 Task: Choose the host language as German.
Action: Mouse moved to (892, 125)
Screenshot: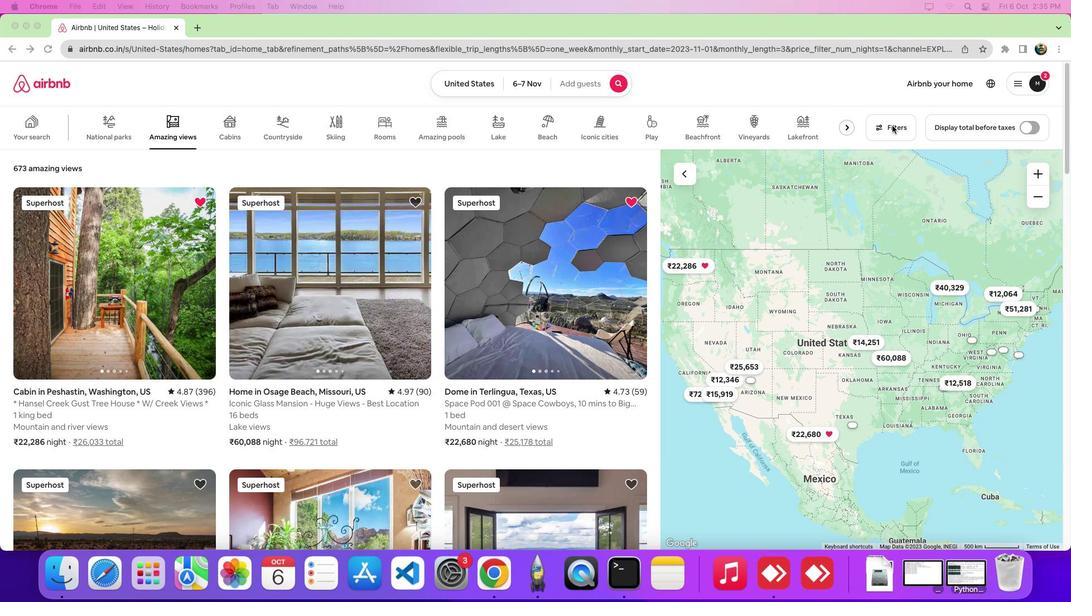 
Action: Mouse pressed left at (892, 125)
Screenshot: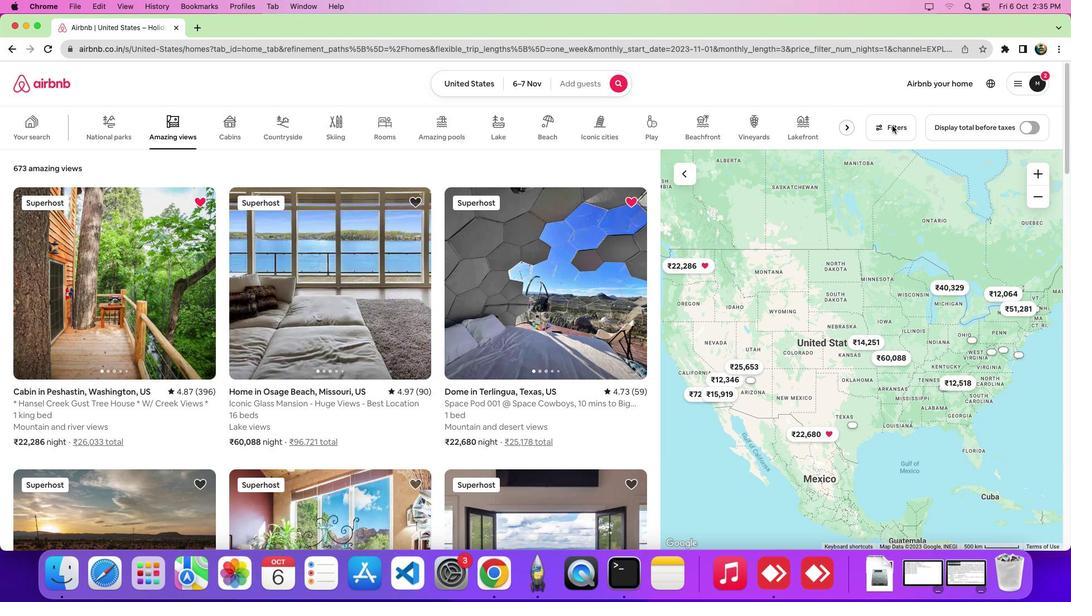 
Action: Mouse moved to (892, 126)
Screenshot: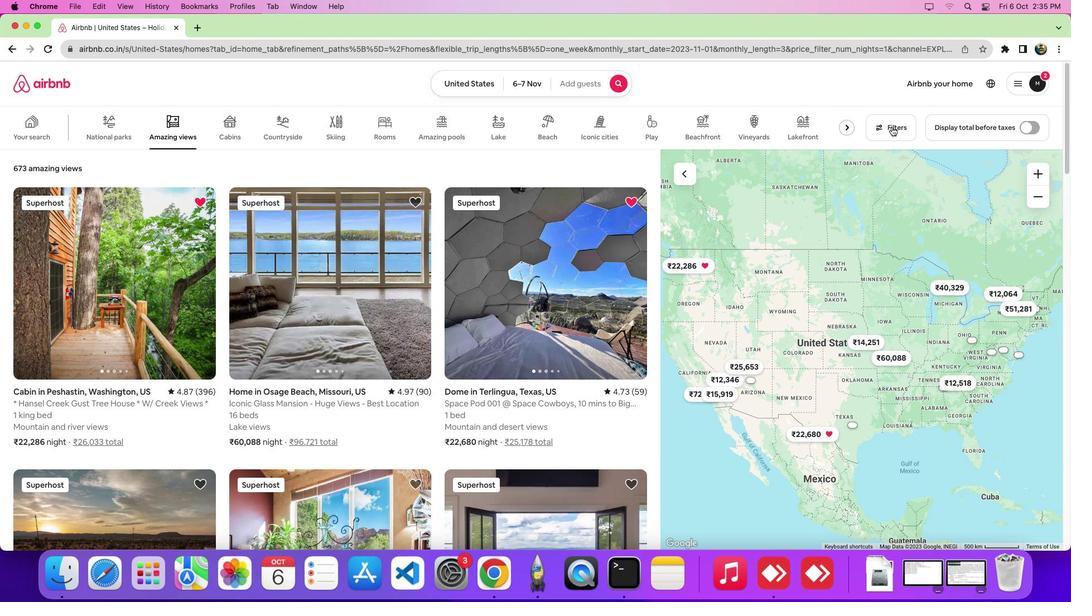 
Action: Mouse pressed left at (892, 126)
Screenshot: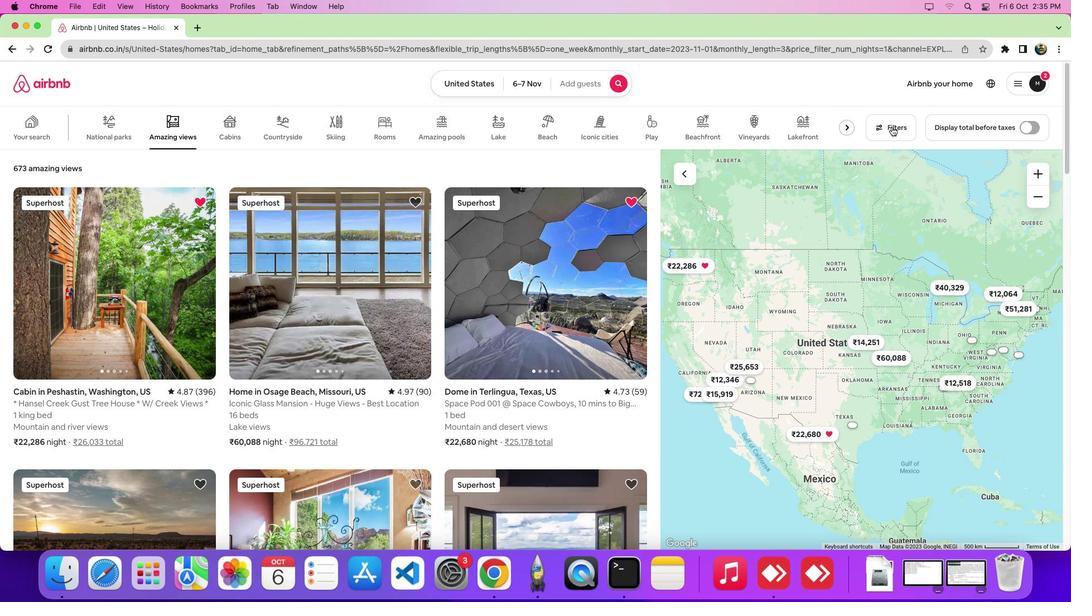 
Action: Mouse moved to (434, 201)
Screenshot: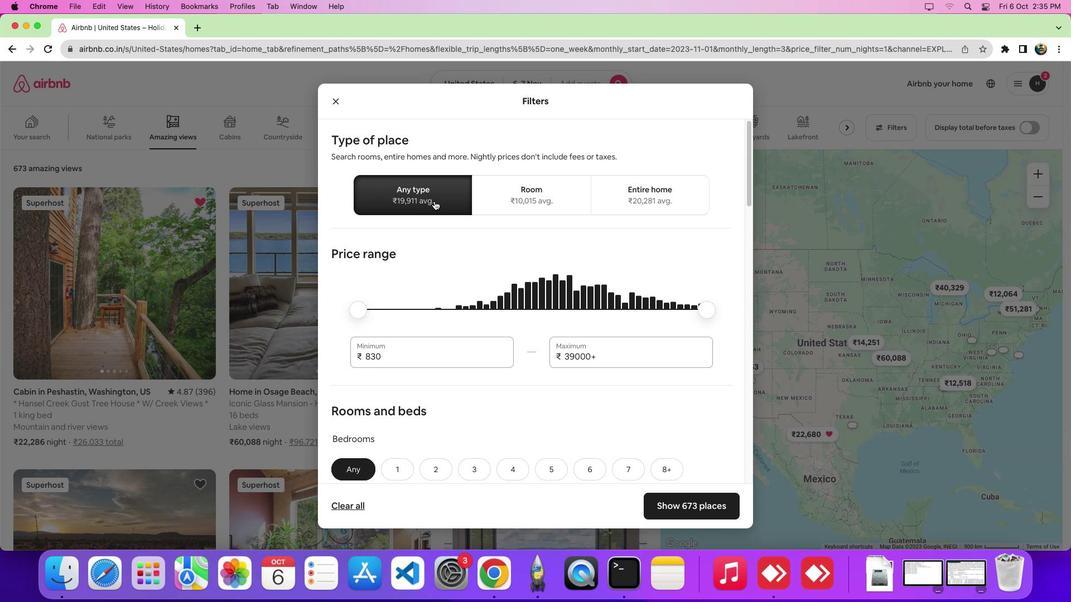 
Action: Mouse pressed left at (434, 201)
Screenshot: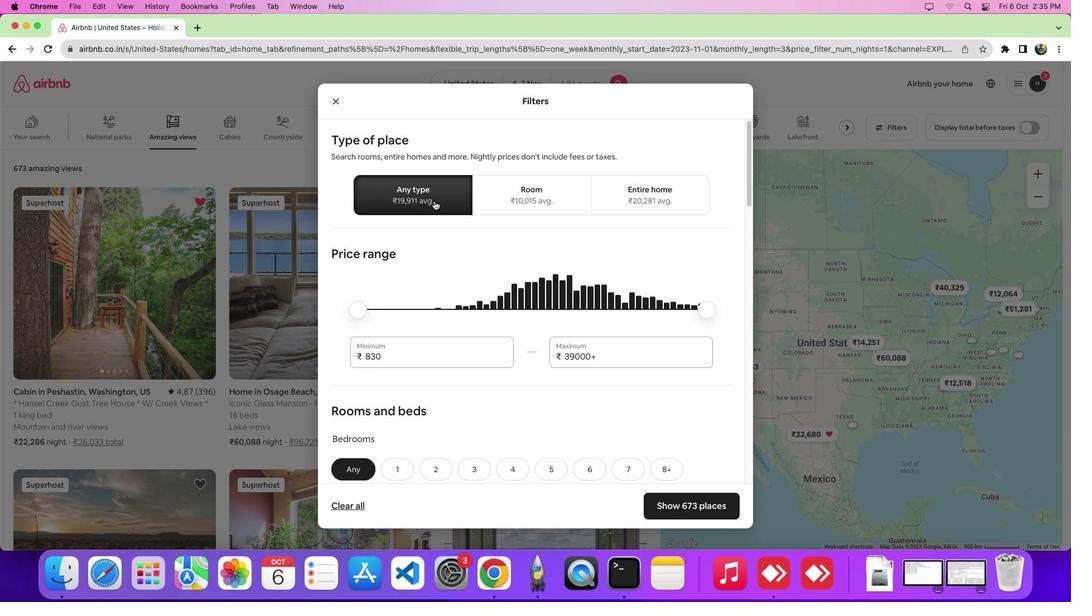 
Action: Mouse scrolled (434, 201) with delta (0, 0)
Screenshot: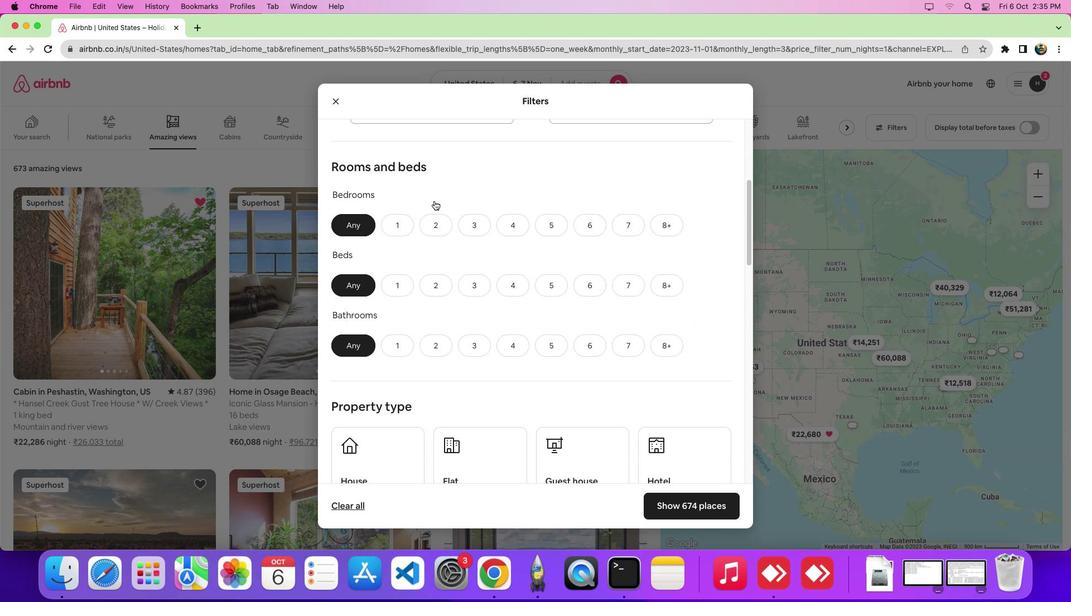 
Action: Mouse scrolled (434, 201) with delta (0, -1)
Screenshot: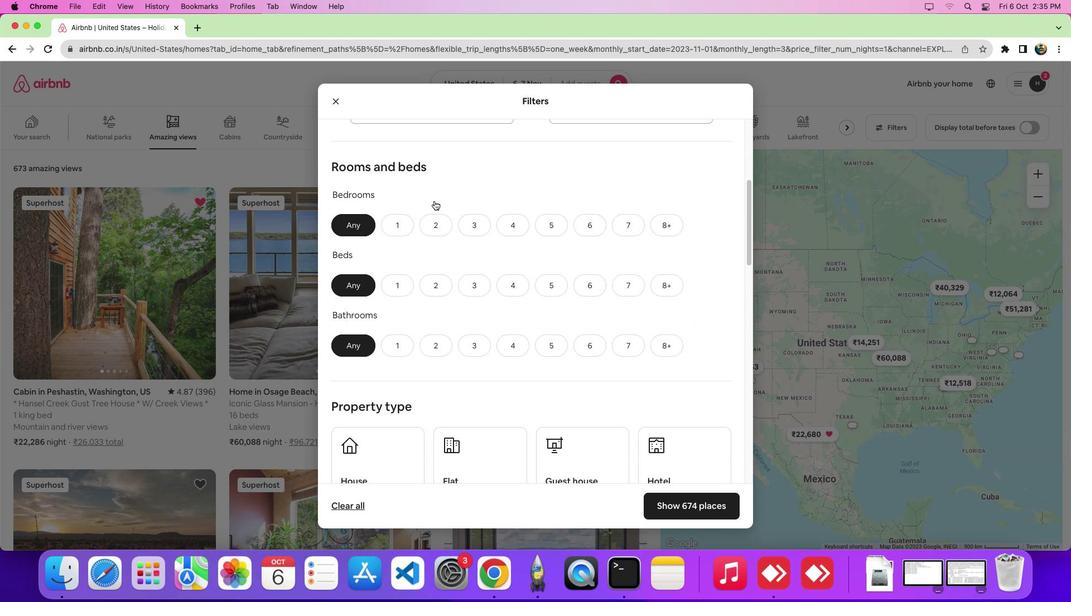 
Action: Mouse scrolled (434, 201) with delta (0, -5)
Screenshot: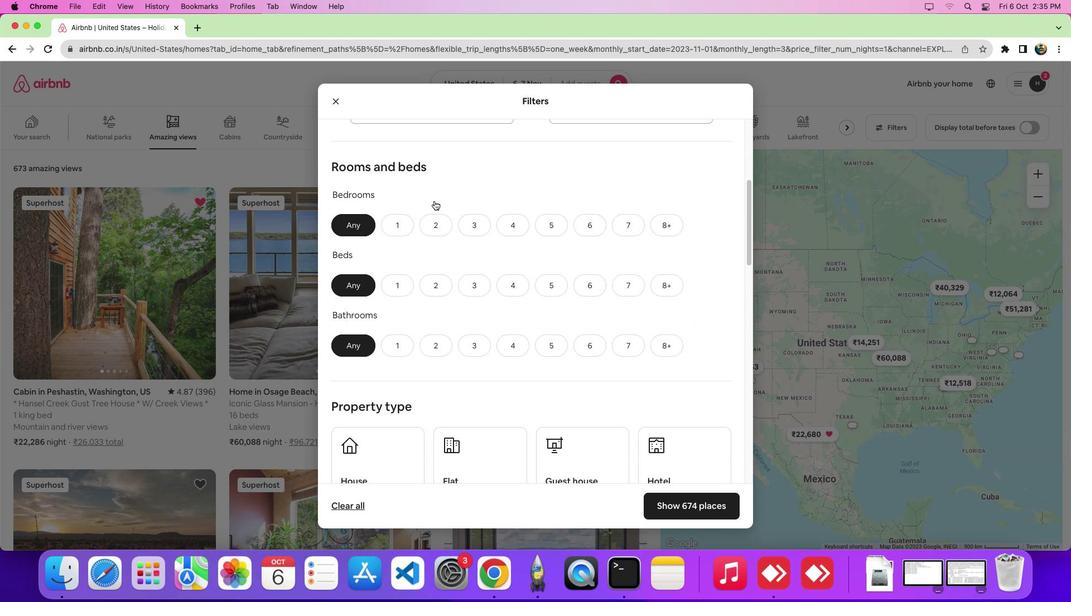 
Action: Mouse scrolled (434, 201) with delta (0, -7)
Screenshot: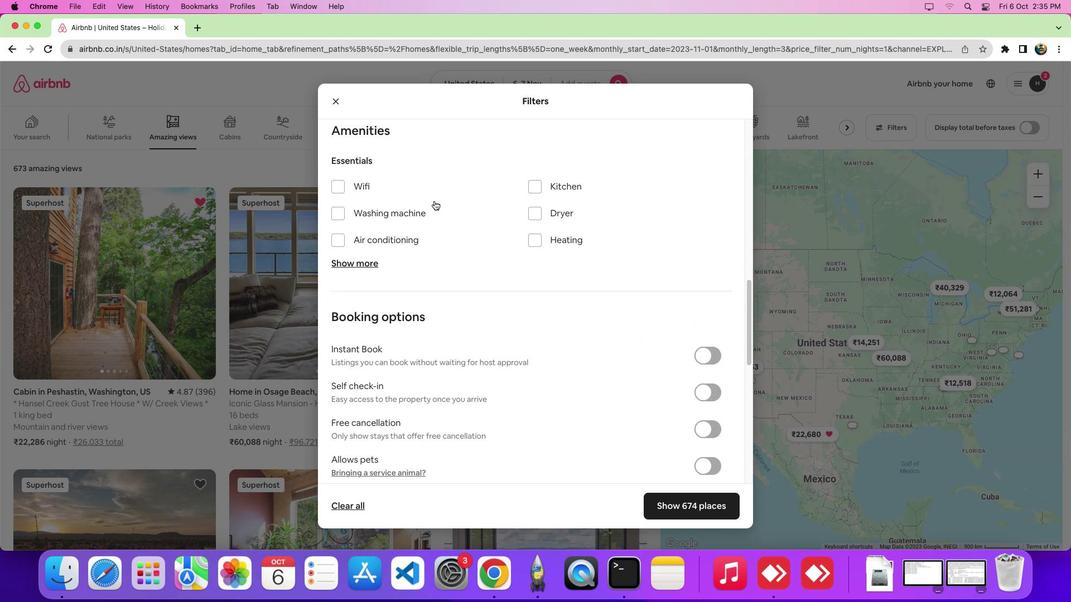 
Action: Mouse scrolled (434, 201) with delta (0, -8)
Screenshot: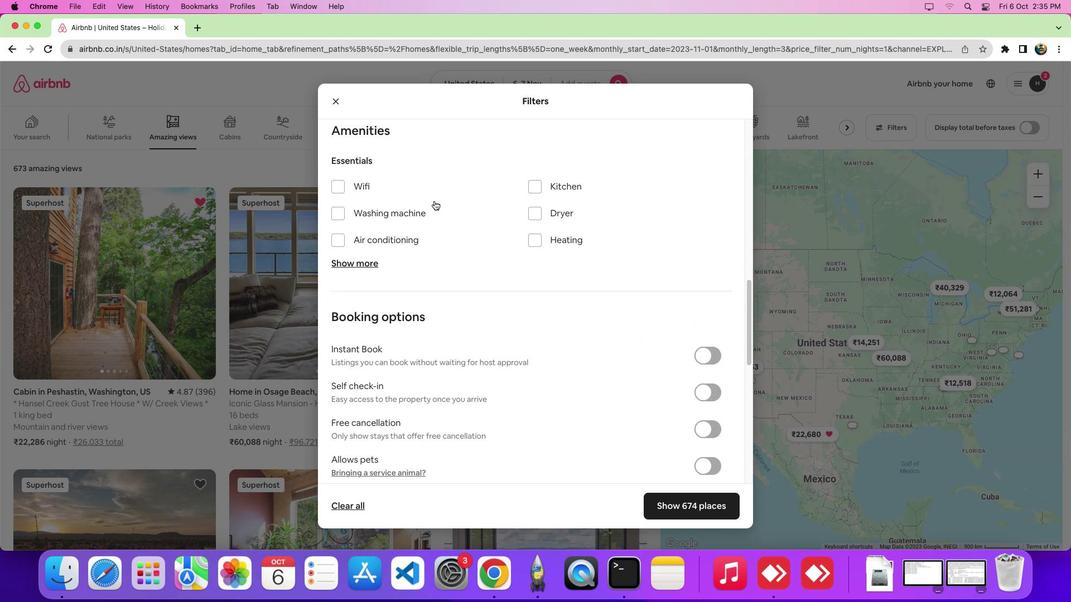 
Action: Mouse scrolled (434, 201) with delta (0, 0)
Screenshot: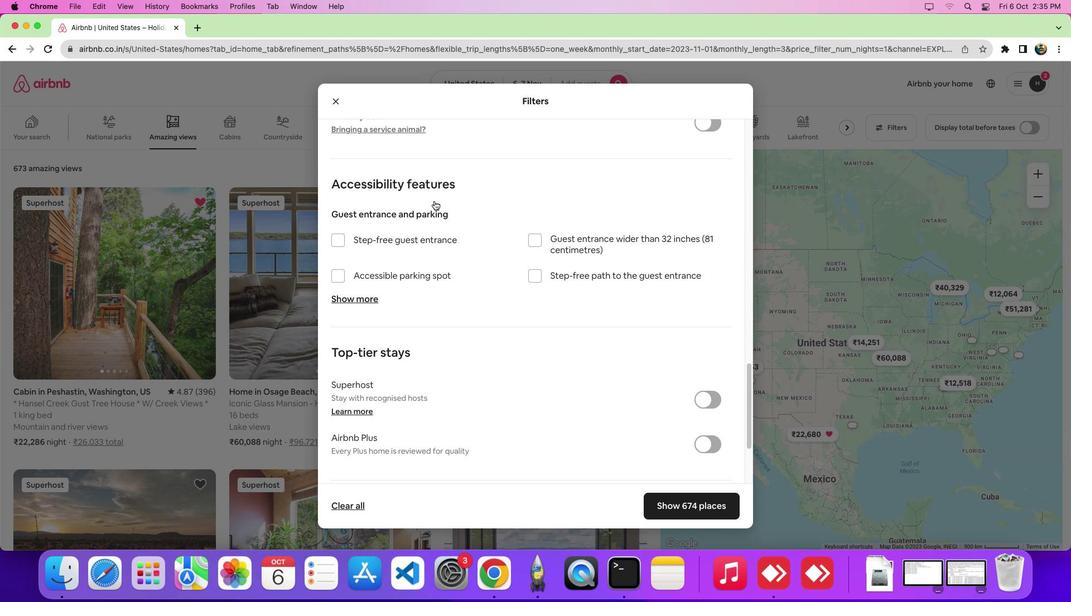 
Action: Mouse scrolled (434, 201) with delta (0, -1)
Screenshot: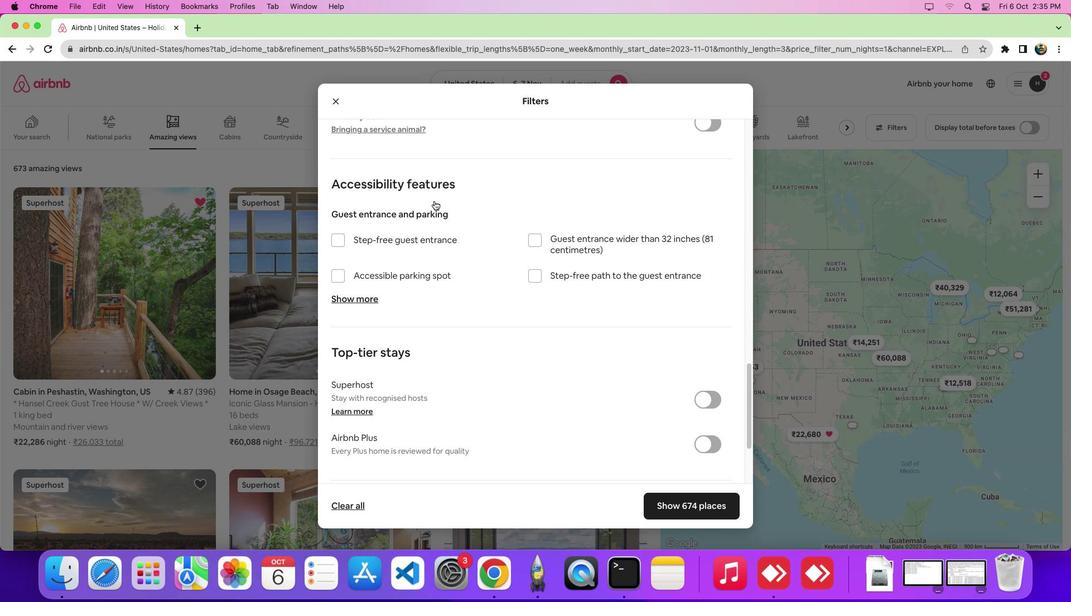 
Action: Mouse scrolled (434, 201) with delta (0, -5)
Screenshot: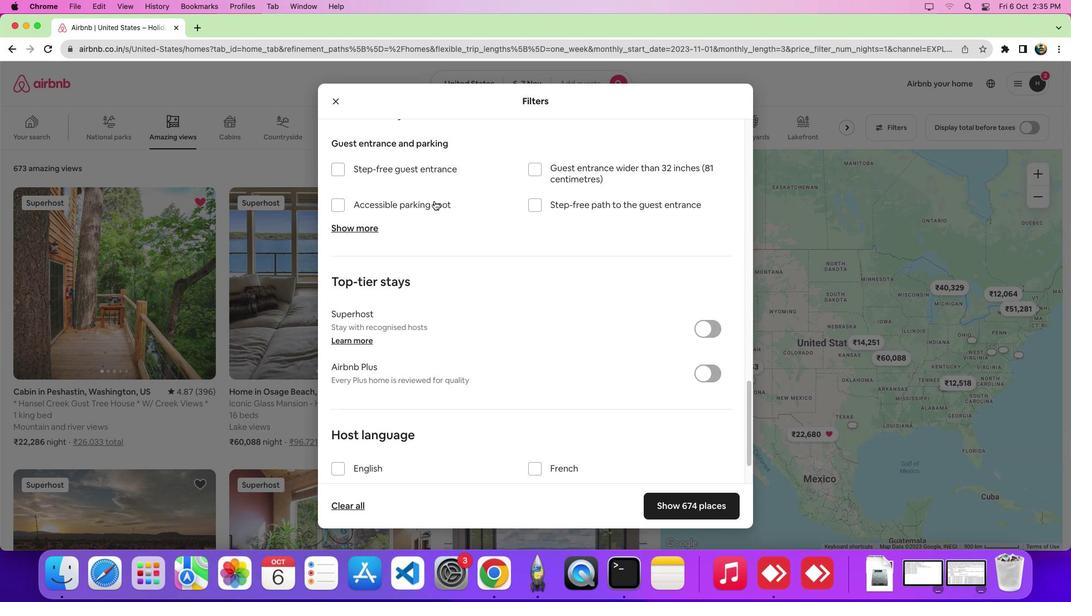 
Action: Mouse scrolled (434, 201) with delta (0, -7)
Screenshot: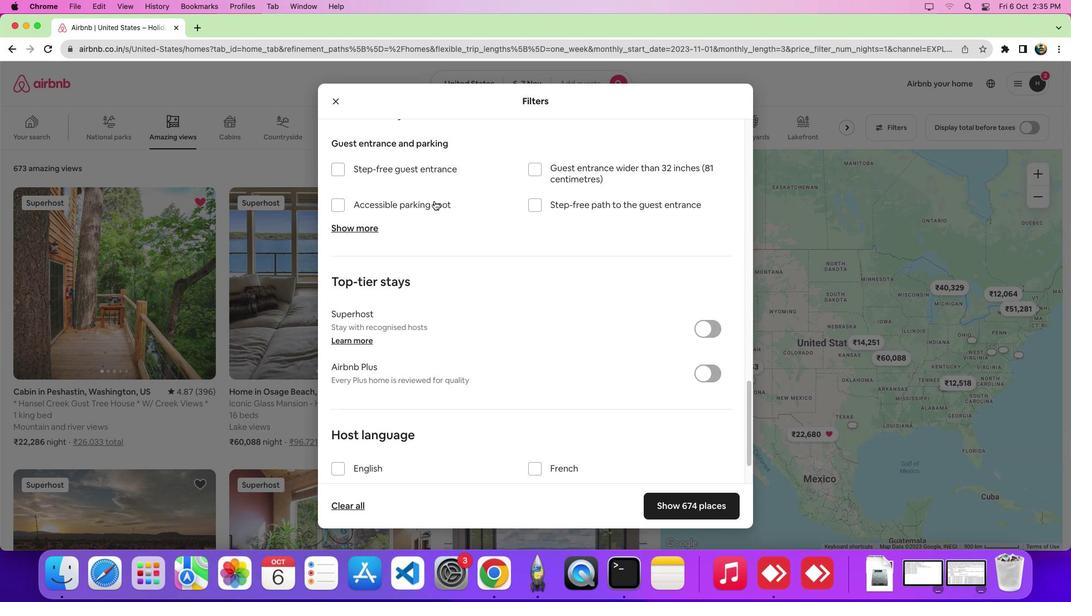 
Action: Mouse scrolled (434, 201) with delta (0, -8)
Screenshot: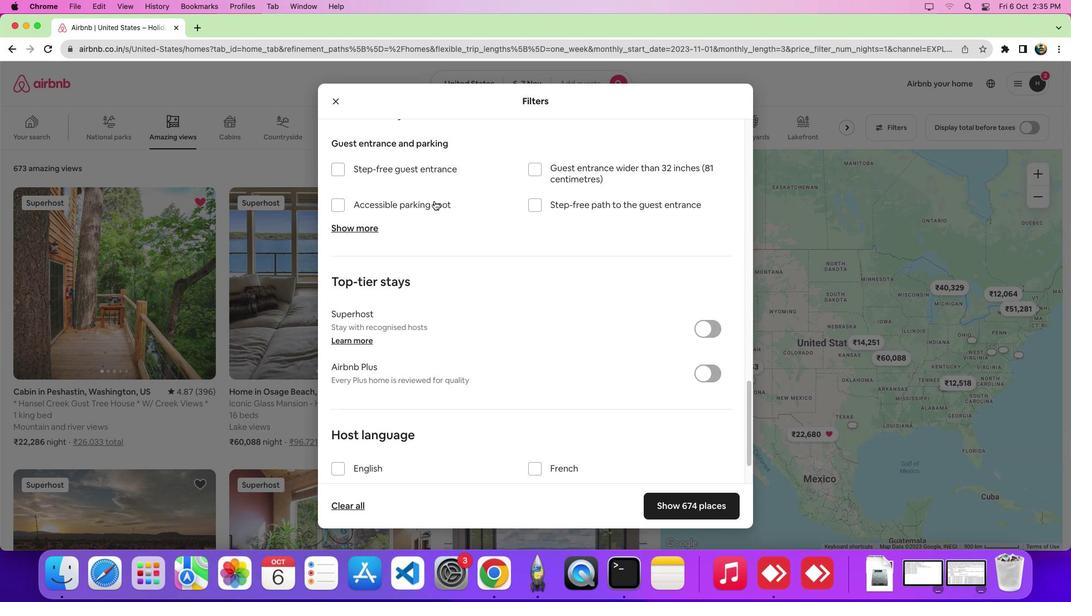 
Action: Mouse moved to (344, 432)
Screenshot: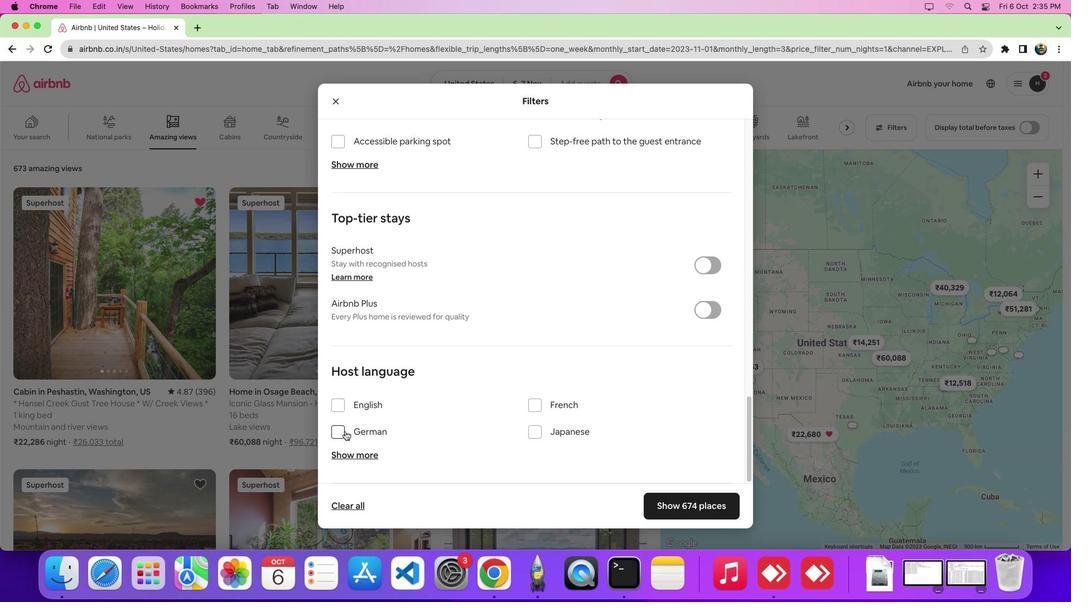 
Action: Mouse pressed left at (344, 432)
Screenshot: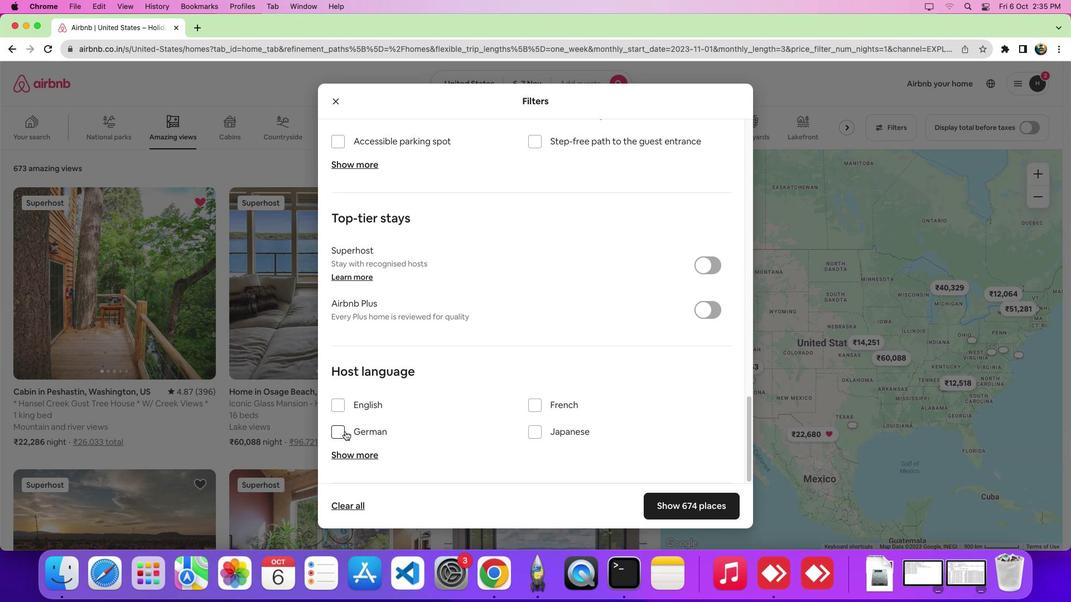 
Action: Mouse moved to (344, 431)
Screenshot: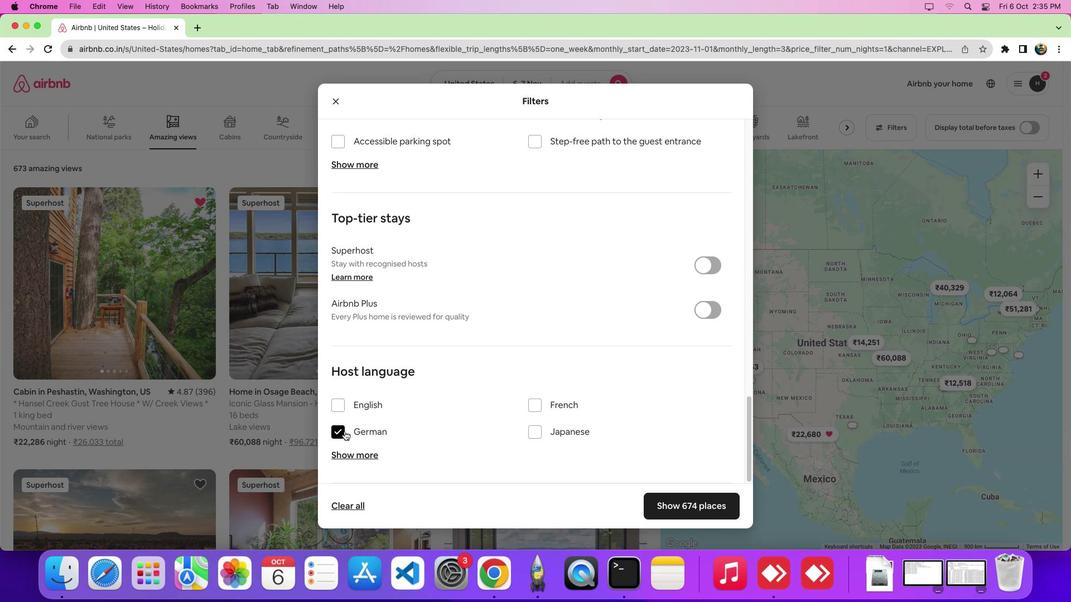 
